 Task: Move the task Implement a new cloud-based facilities management system for a company to the section To-Do in the project BoostPro and sort the tasks in the project by Due Date
Action: Mouse moved to (428, 433)
Screenshot: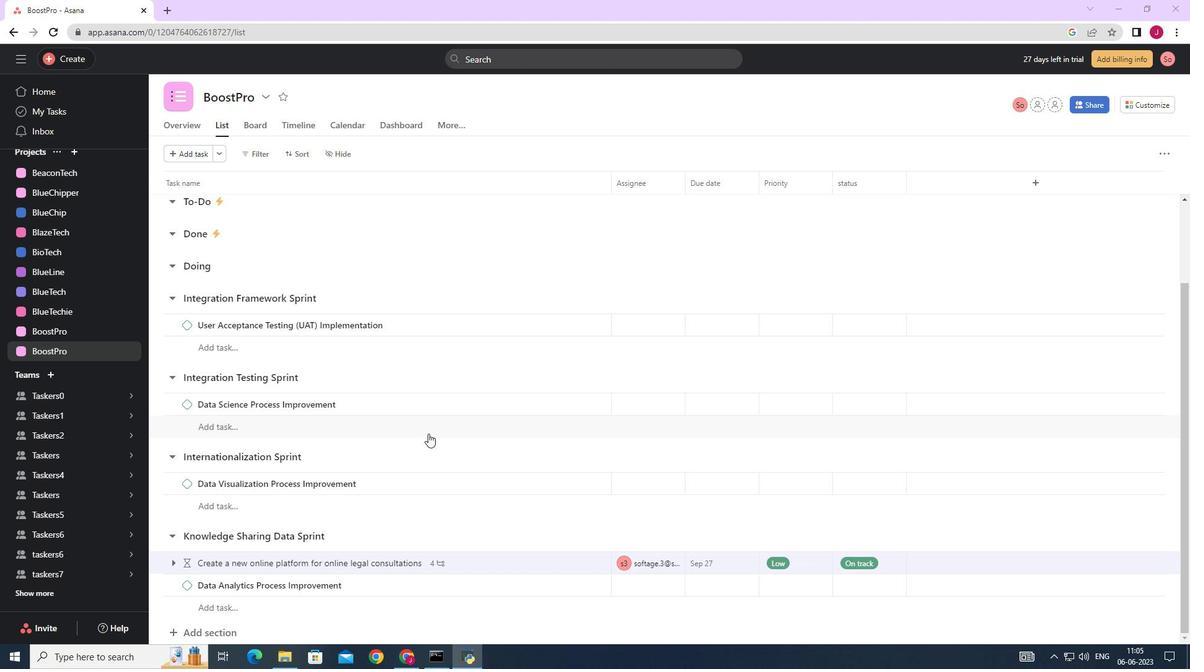
Action: Mouse scrolled (428, 432) with delta (0, 0)
Screenshot: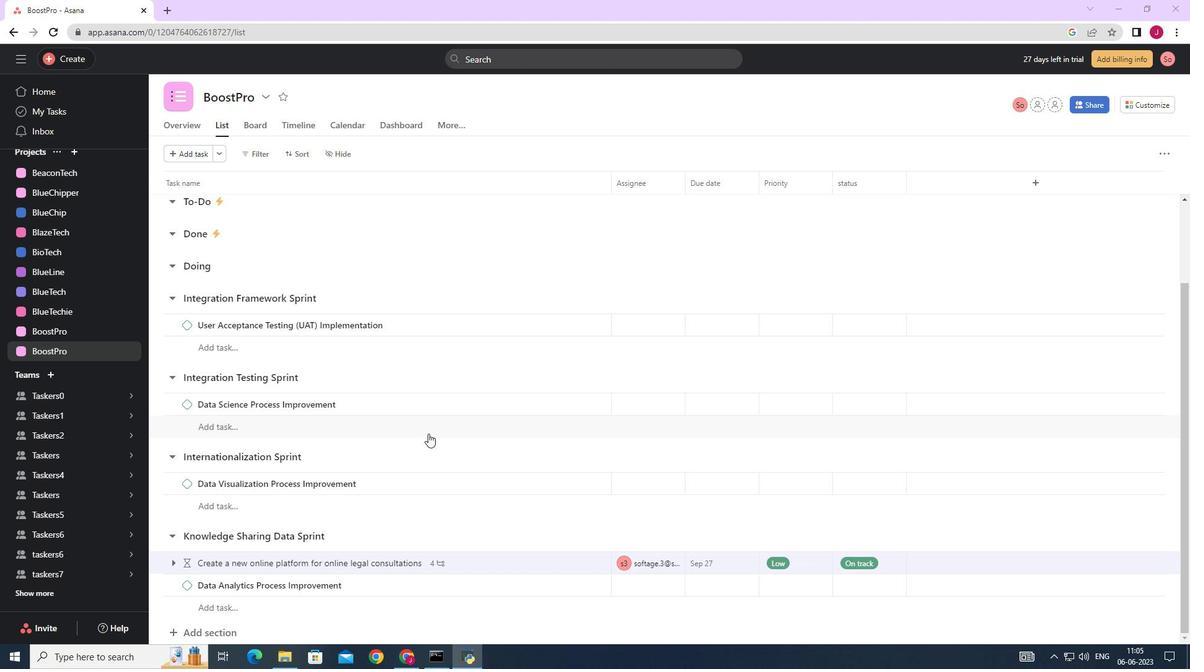 
Action: Mouse scrolled (428, 432) with delta (0, 0)
Screenshot: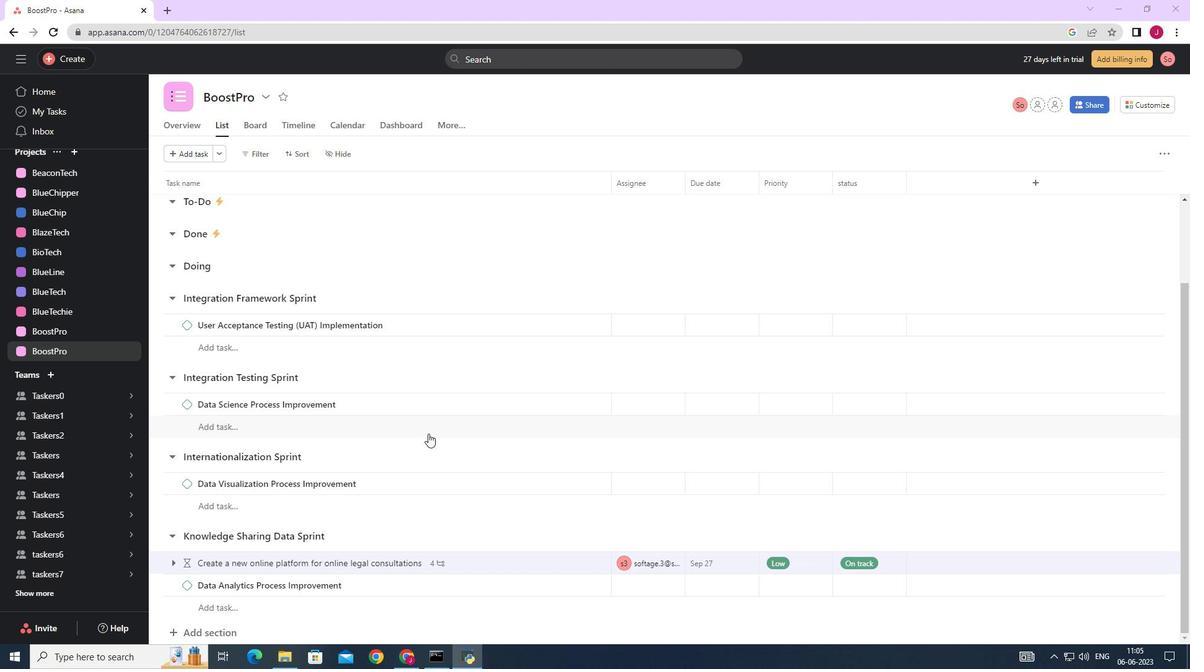 
Action: Mouse moved to (428, 432)
Screenshot: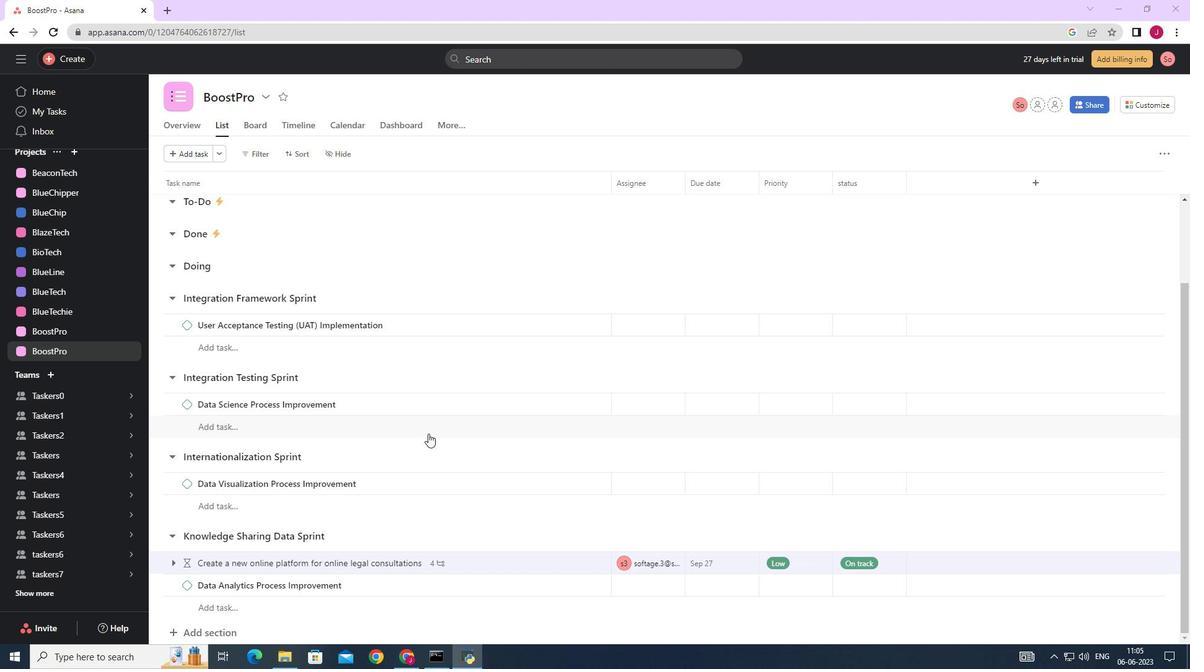
Action: Mouse scrolled (428, 432) with delta (0, 0)
Screenshot: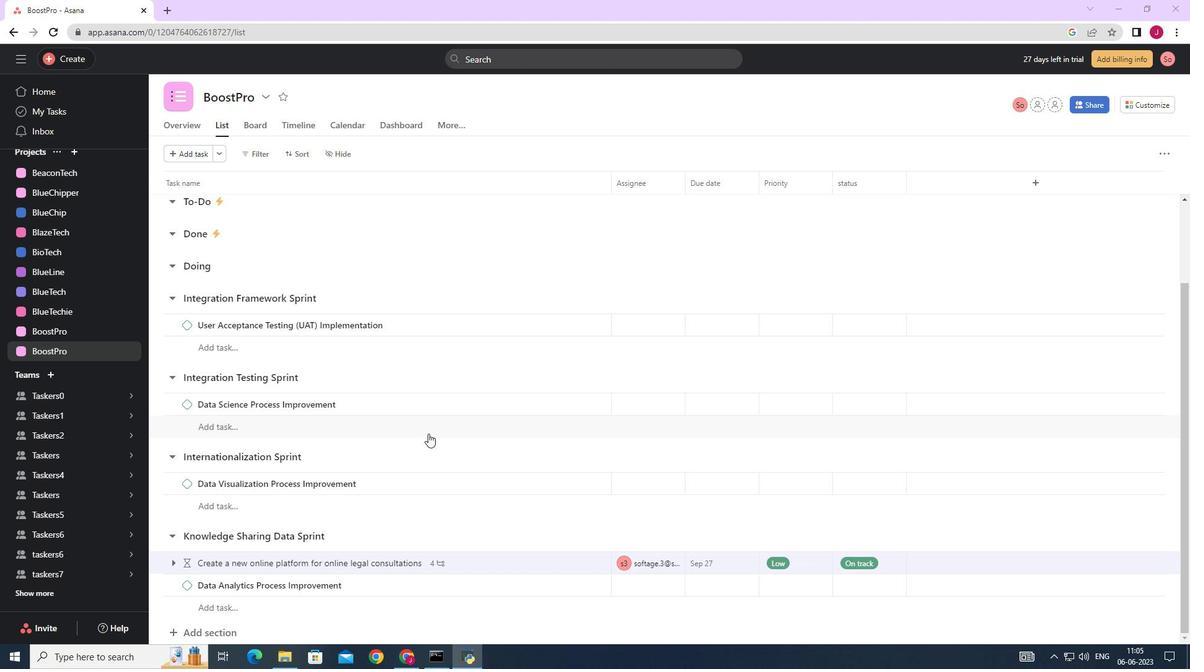 
Action: Mouse scrolled (428, 432) with delta (0, 0)
Screenshot: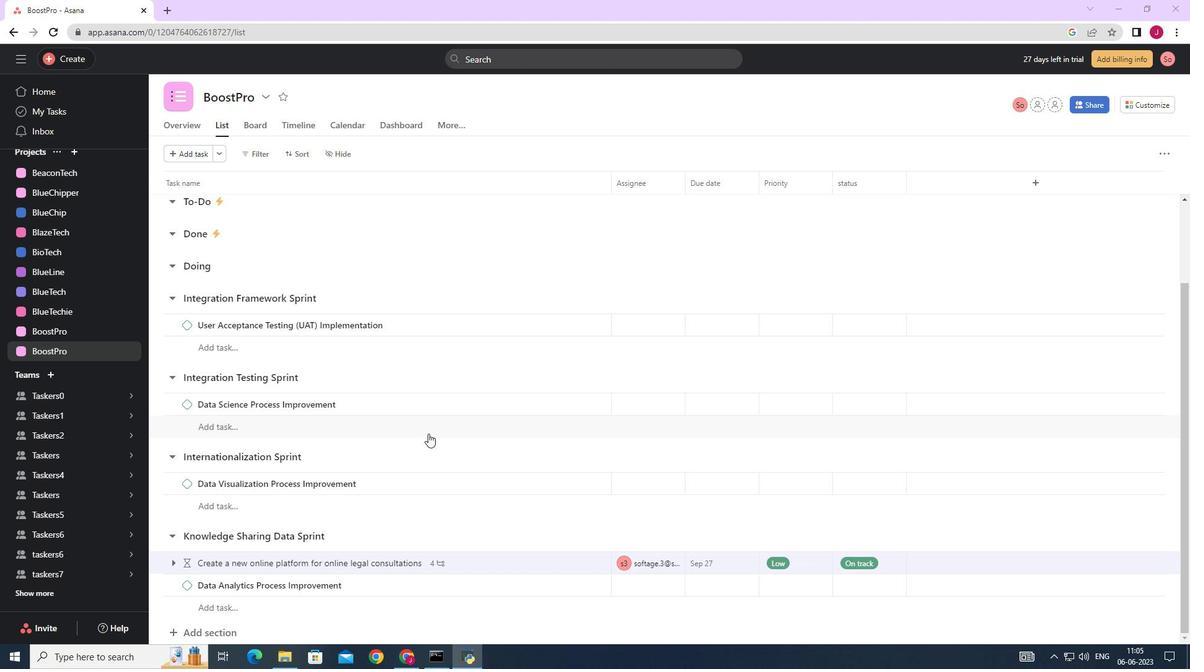 
Action: Mouse moved to (427, 432)
Screenshot: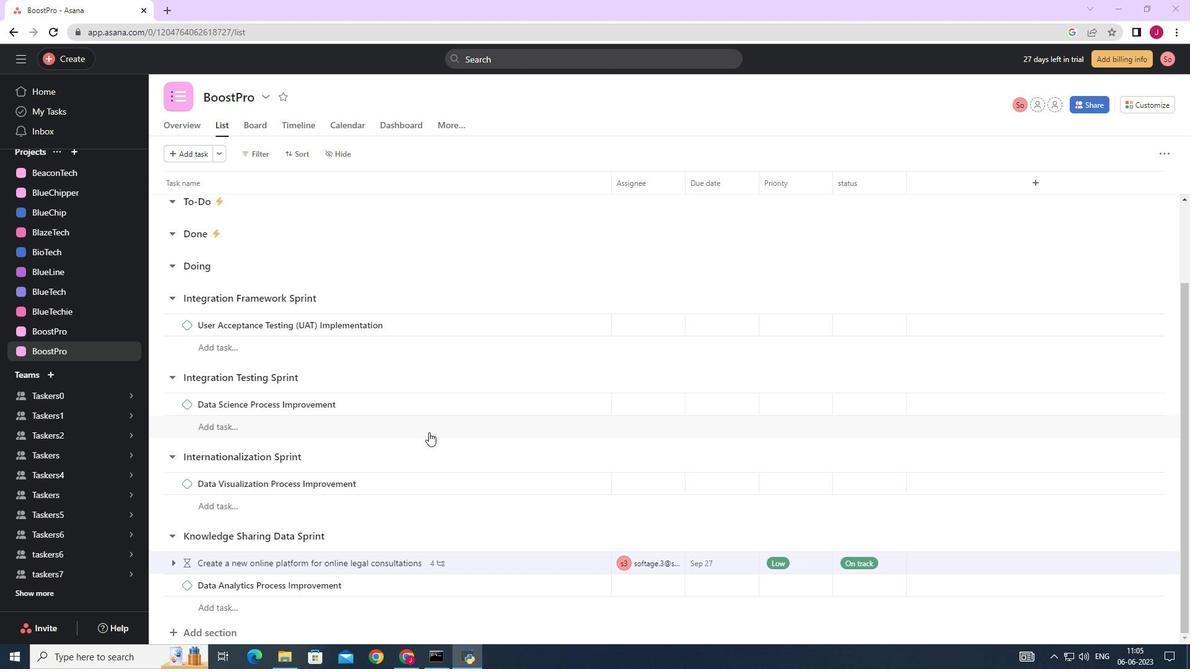 
Action: Mouse scrolled (427, 433) with delta (0, 0)
Screenshot: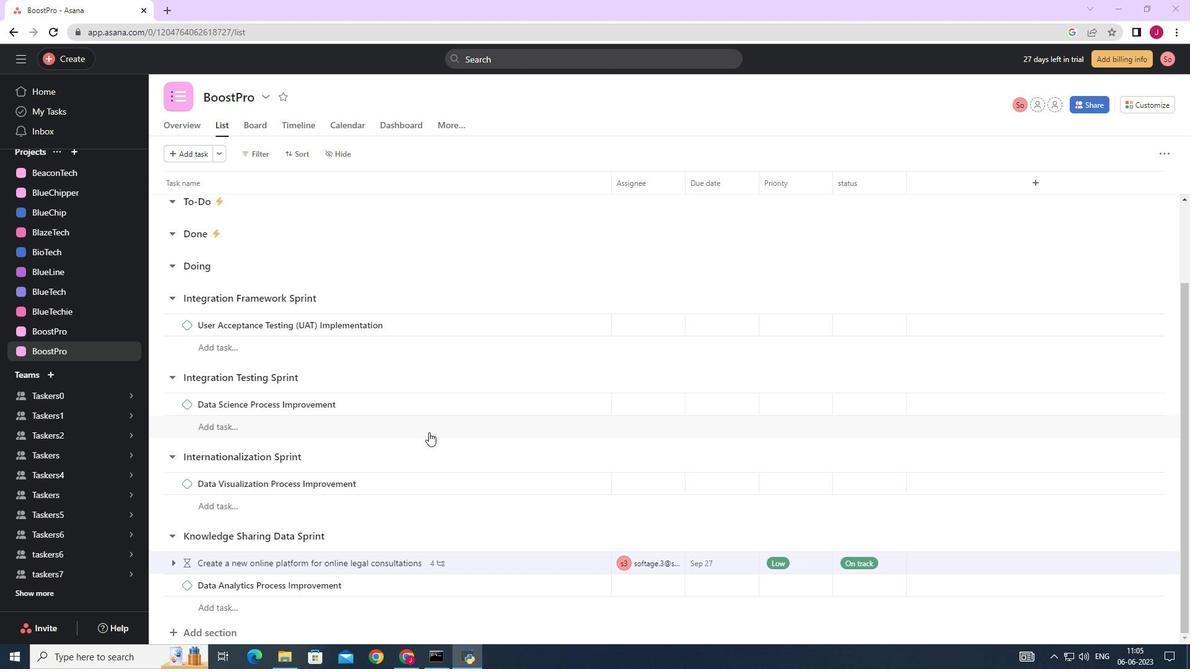 
Action: Mouse scrolled (427, 433) with delta (0, 0)
Screenshot: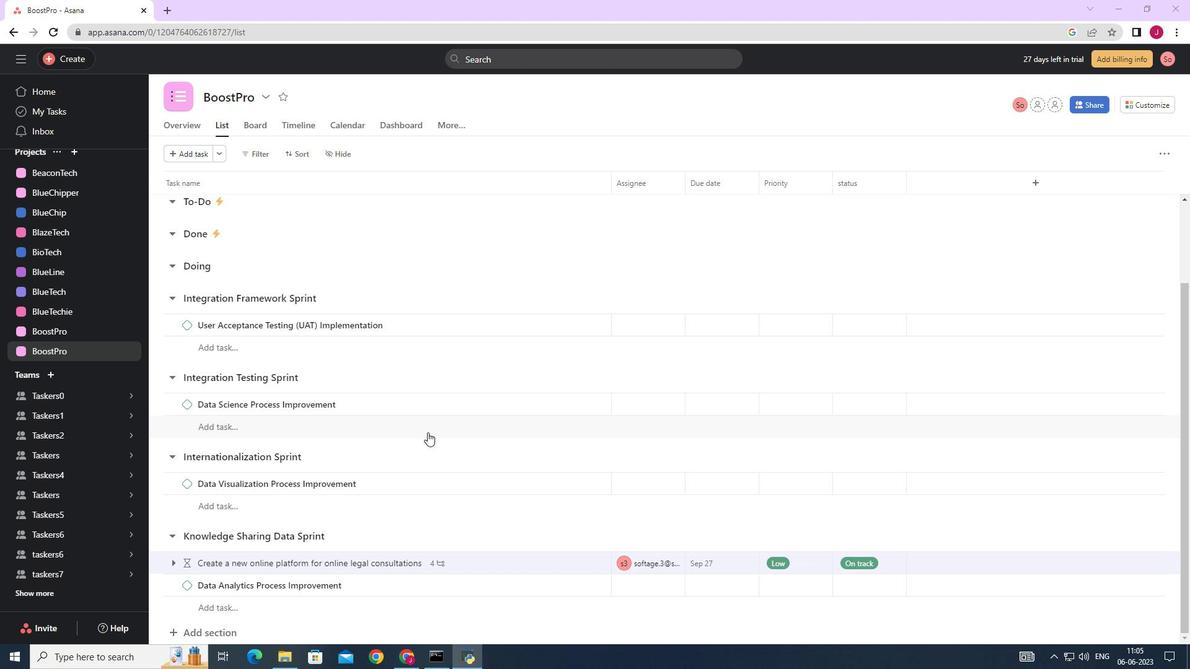 
Action: Mouse moved to (427, 432)
Screenshot: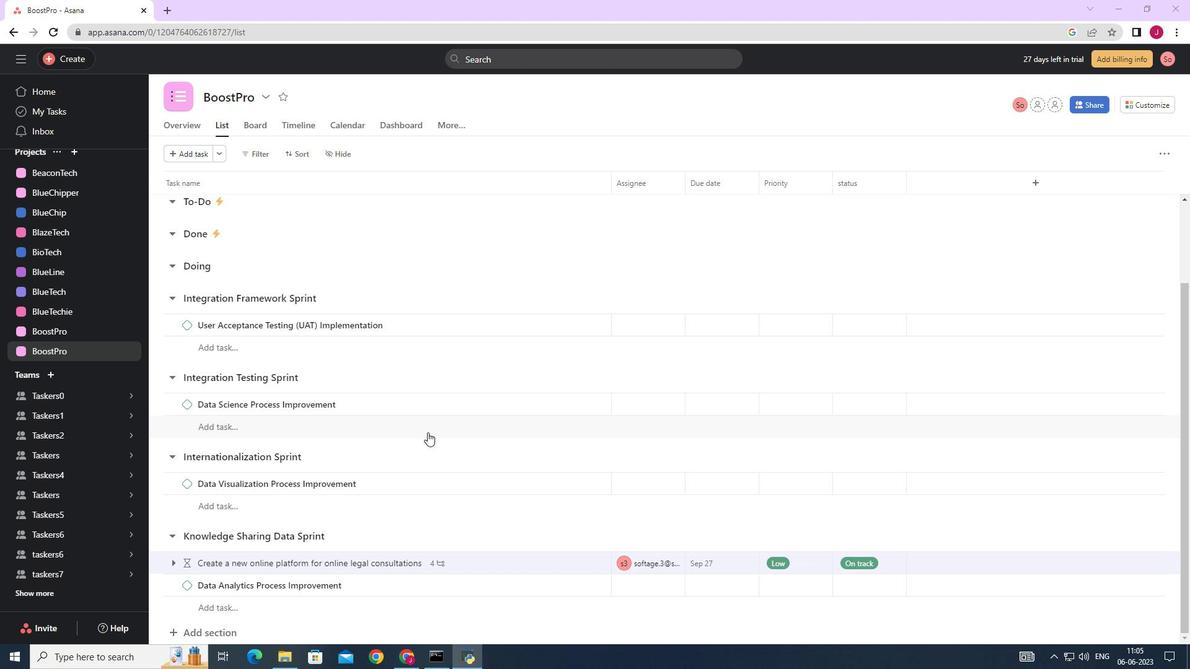 
Action: Mouse scrolled (427, 432) with delta (0, 0)
Screenshot: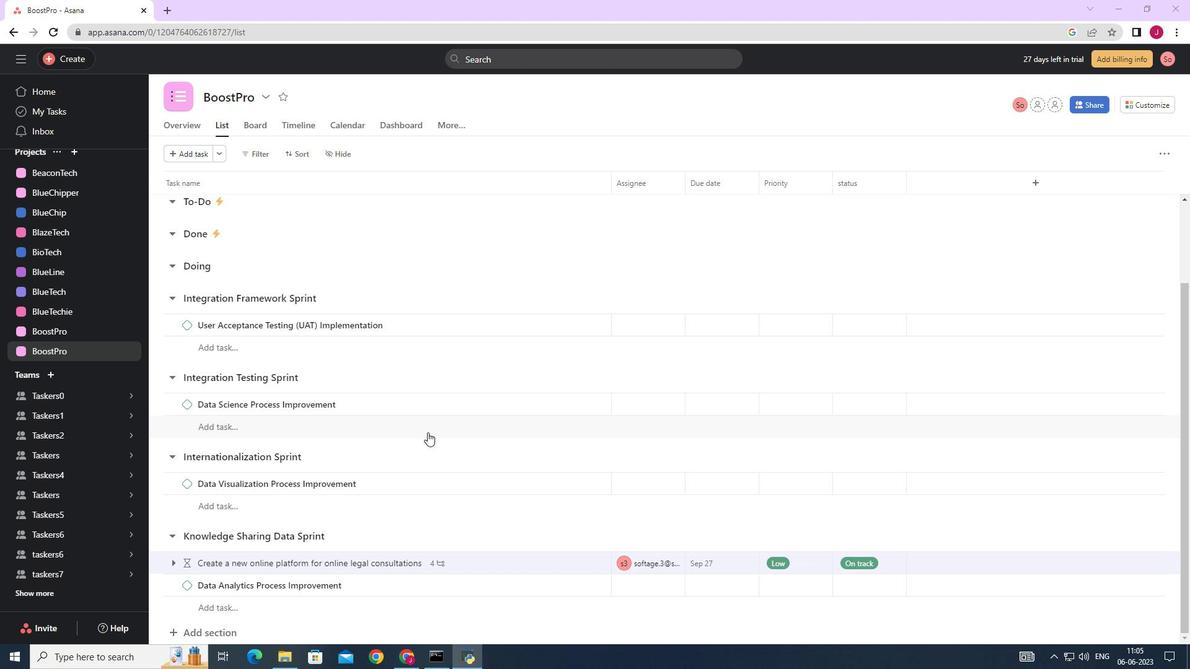 
Action: Mouse scrolled (427, 432) with delta (0, 0)
Screenshot: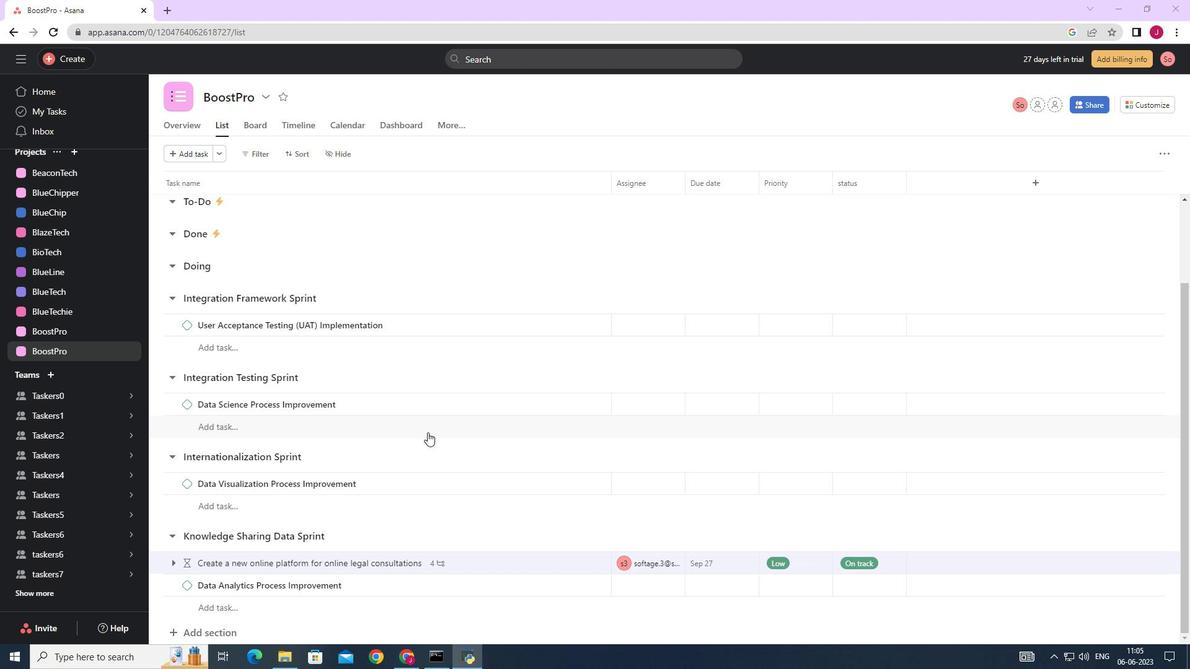 
Action: Mouse moved to (427, 430)
Screenshot: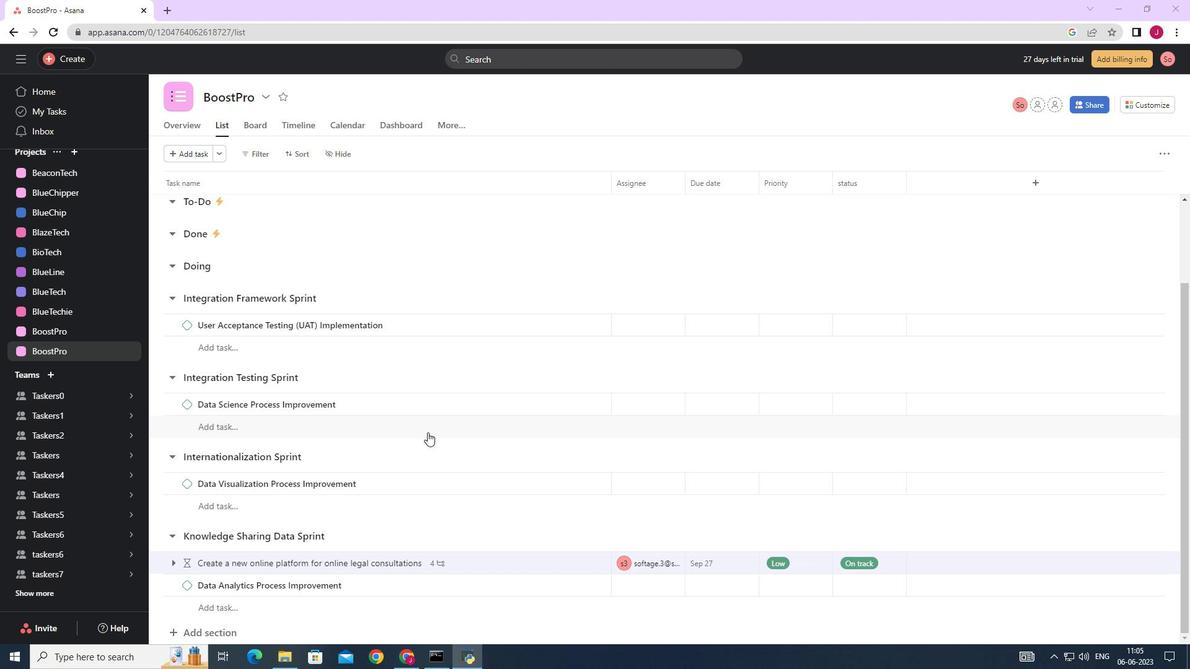 
Action: Mouse scrolled (427, 430) with delta (0, 0)
Screenshot: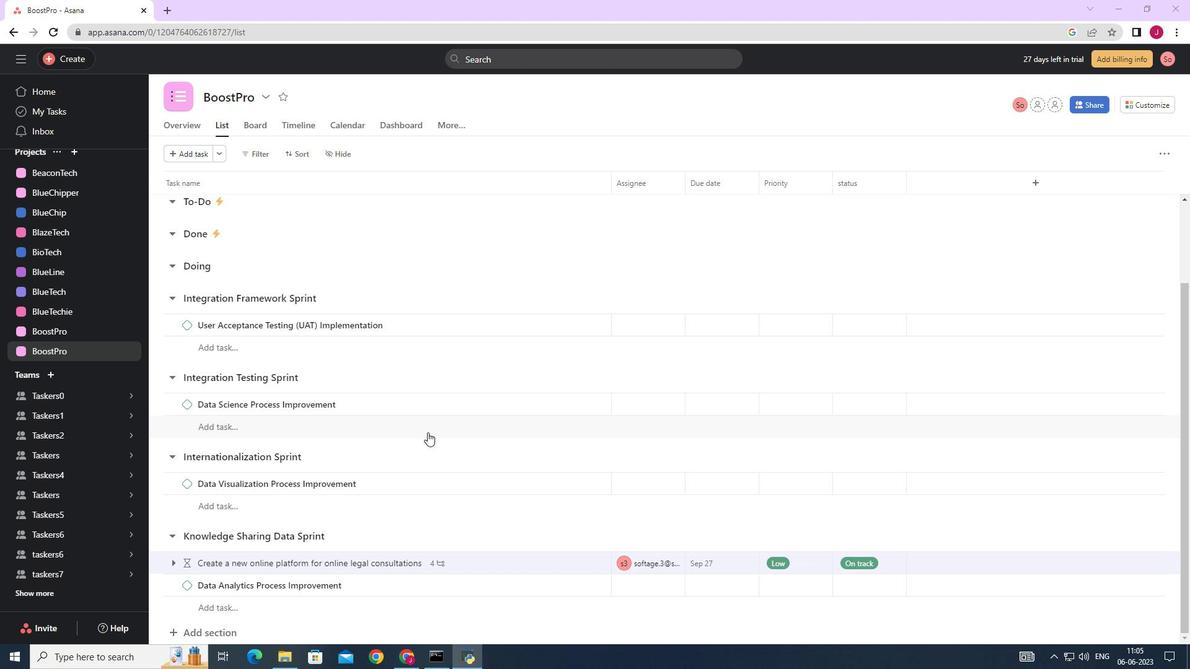 
Action: Mouse moved to (577, 251)
Screenshot: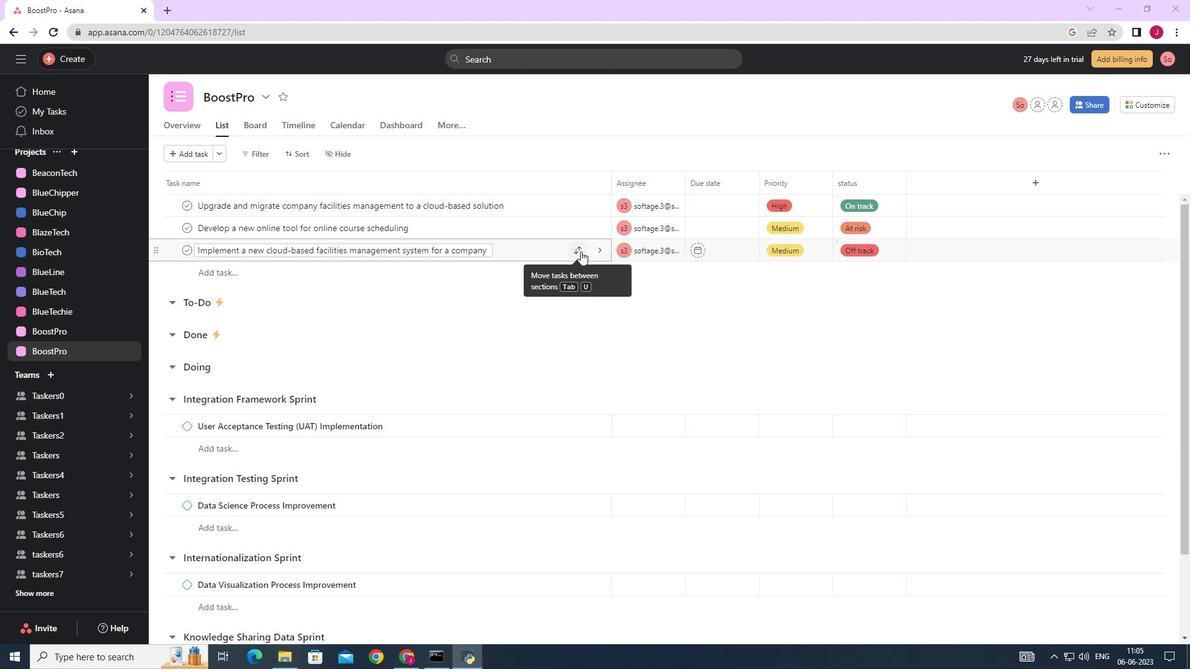 
Action: Mouse pressed left at (577, 251)
Screenshot: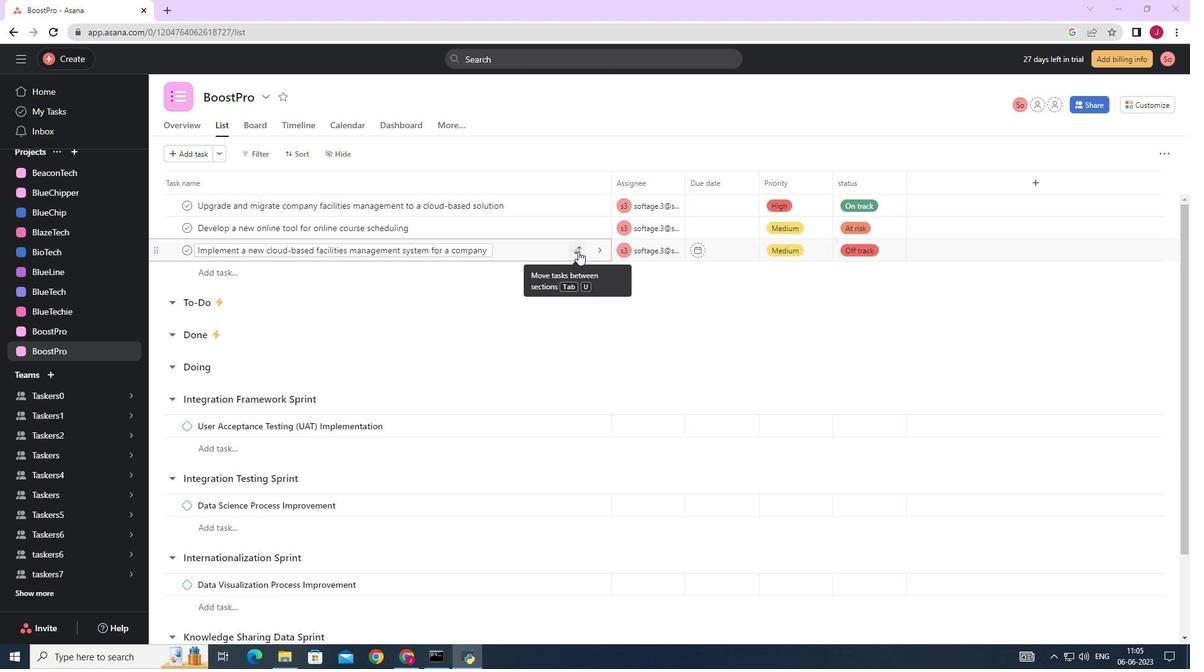
Action: Mouse moved to (481, 313)
Screenshot: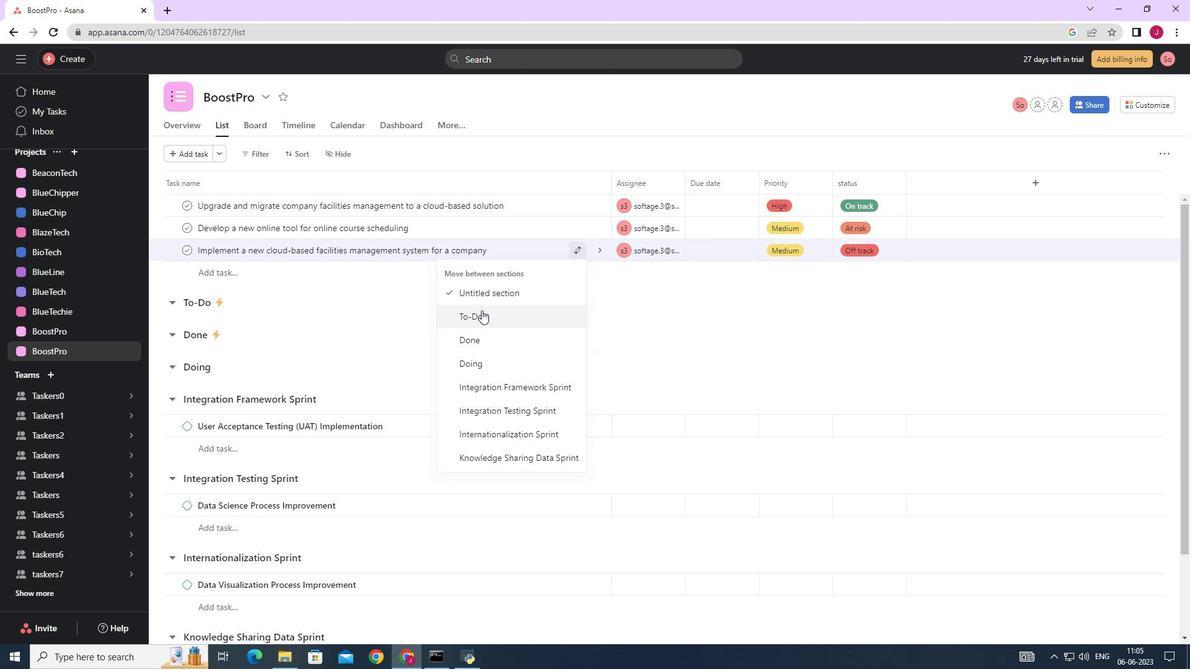 
Action: Mouse pressed left at (481, 313)
Screenshot: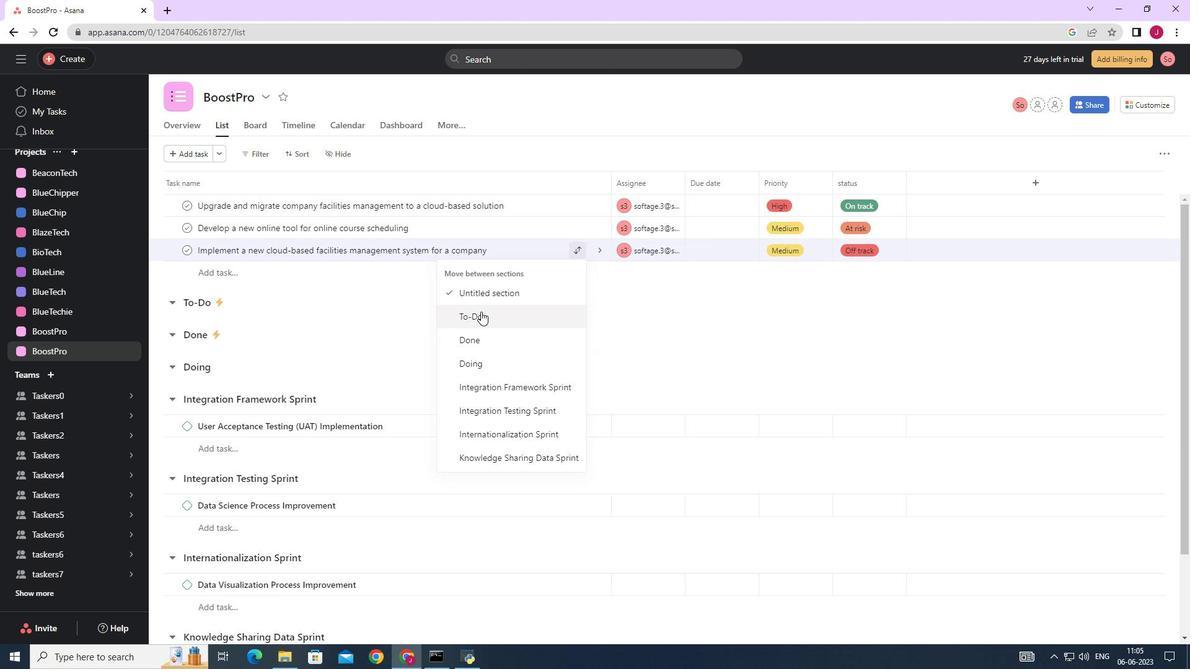 
Action: Mouse moved to (313, 150)
Screenshot: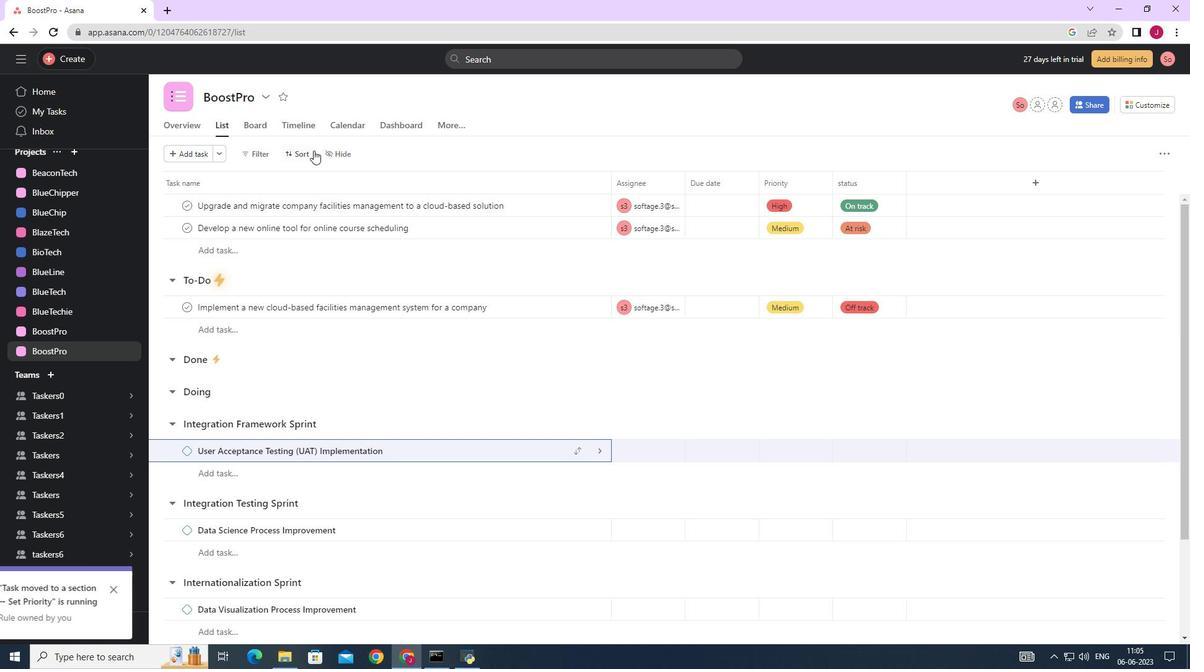 
Action: Mouse pressed left at (313, 150)
Screenshot: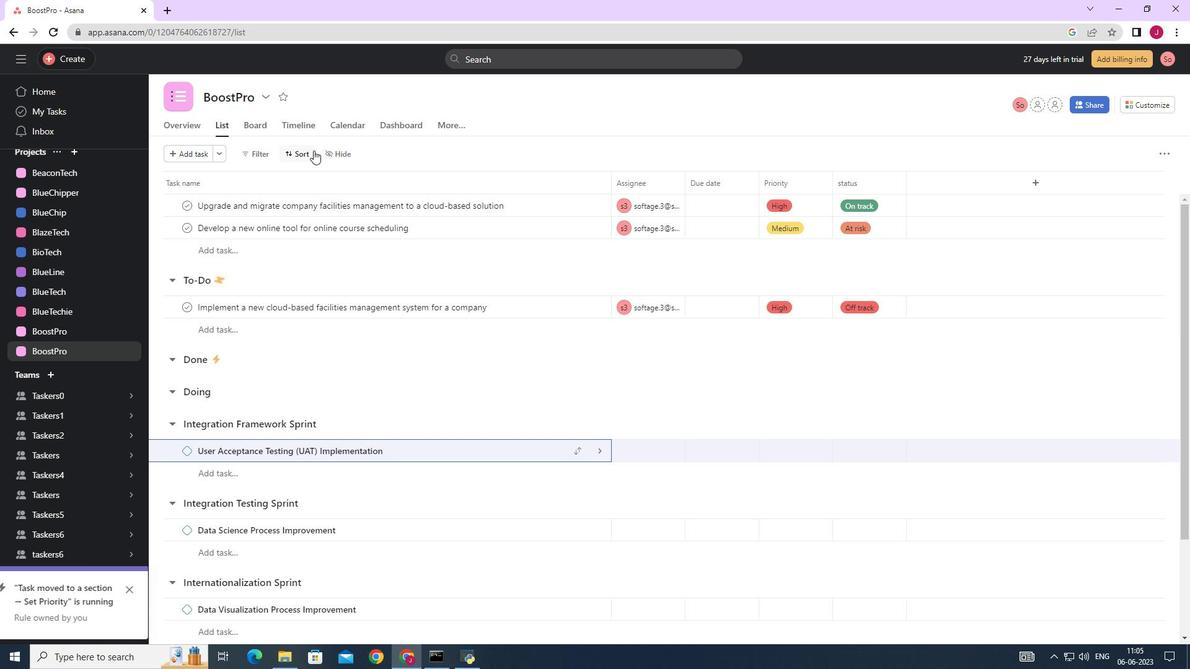 
Action: Mouse moved to (321, 232)
Screenshot: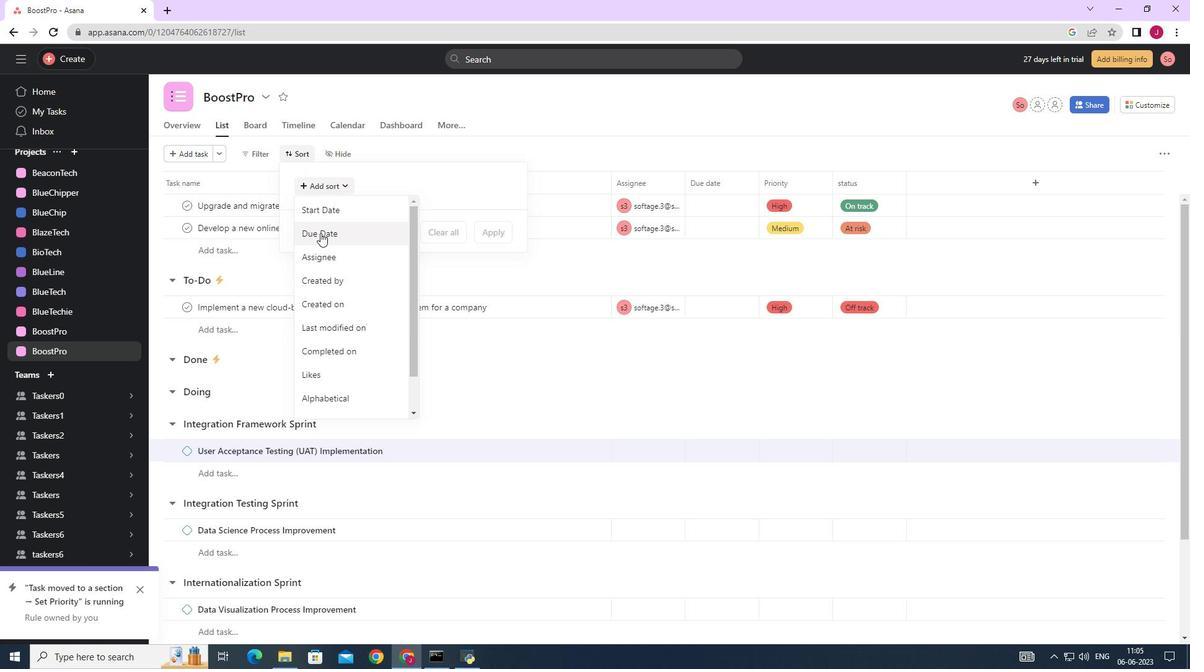 
Action: Mouse pressed left at (321, 232)
Screenshot: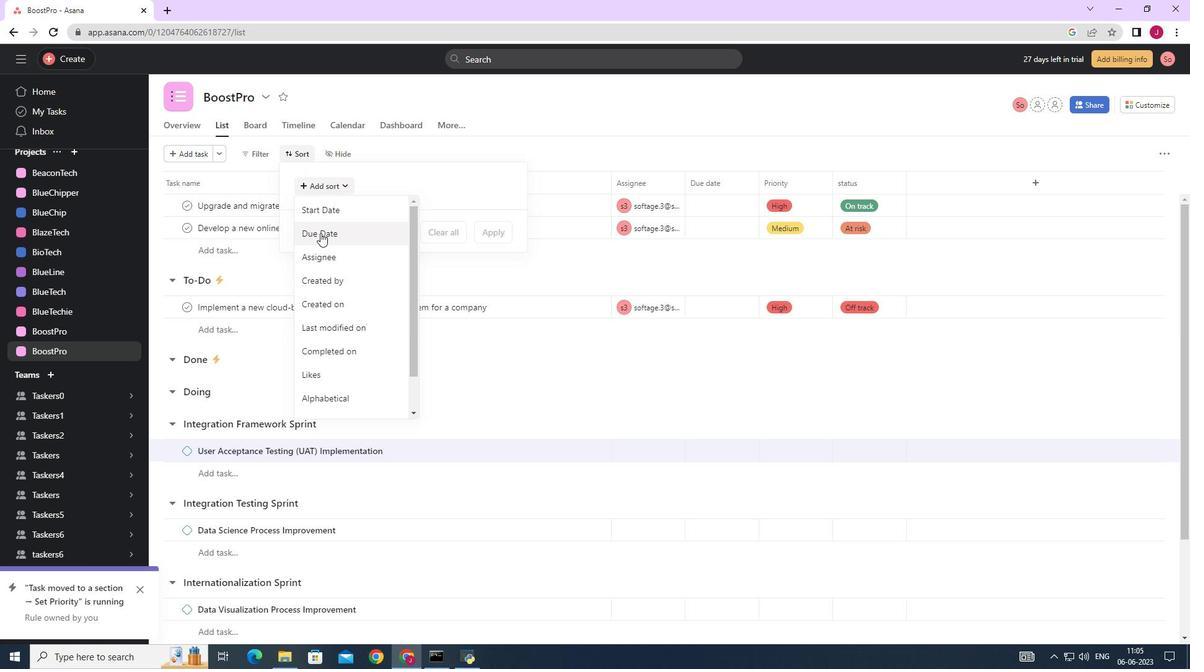 
Action: Mouse moved to (496, 283)
Screenshot: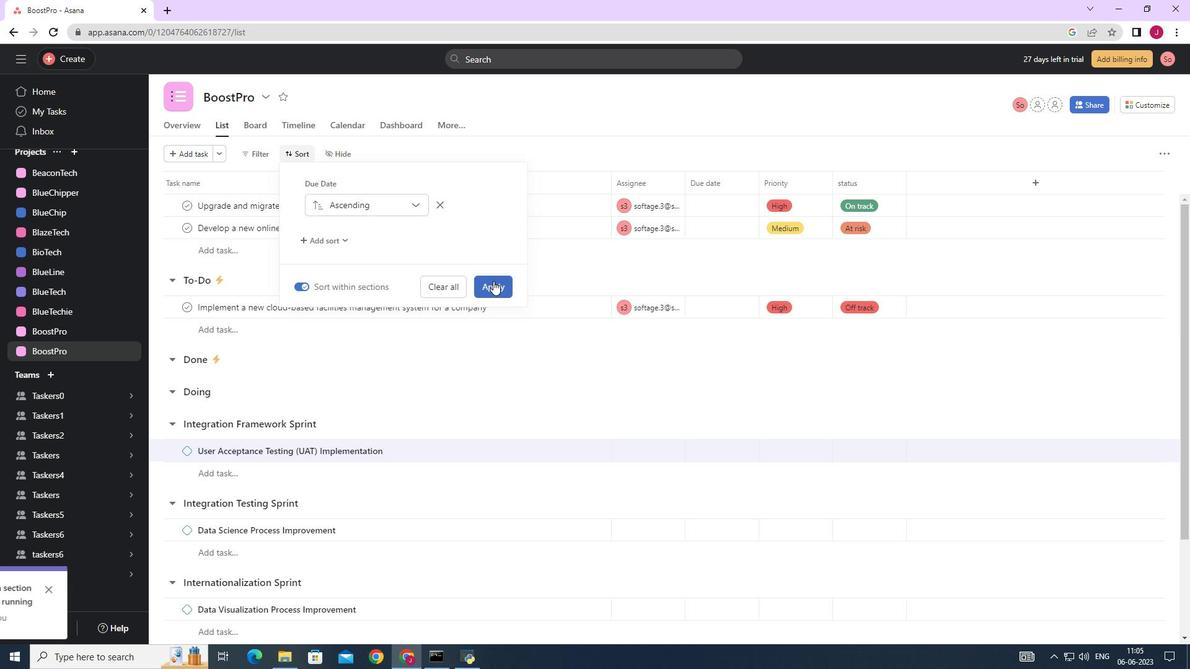 
Action: Mouse pressed left at (496, 283)
Screenshot: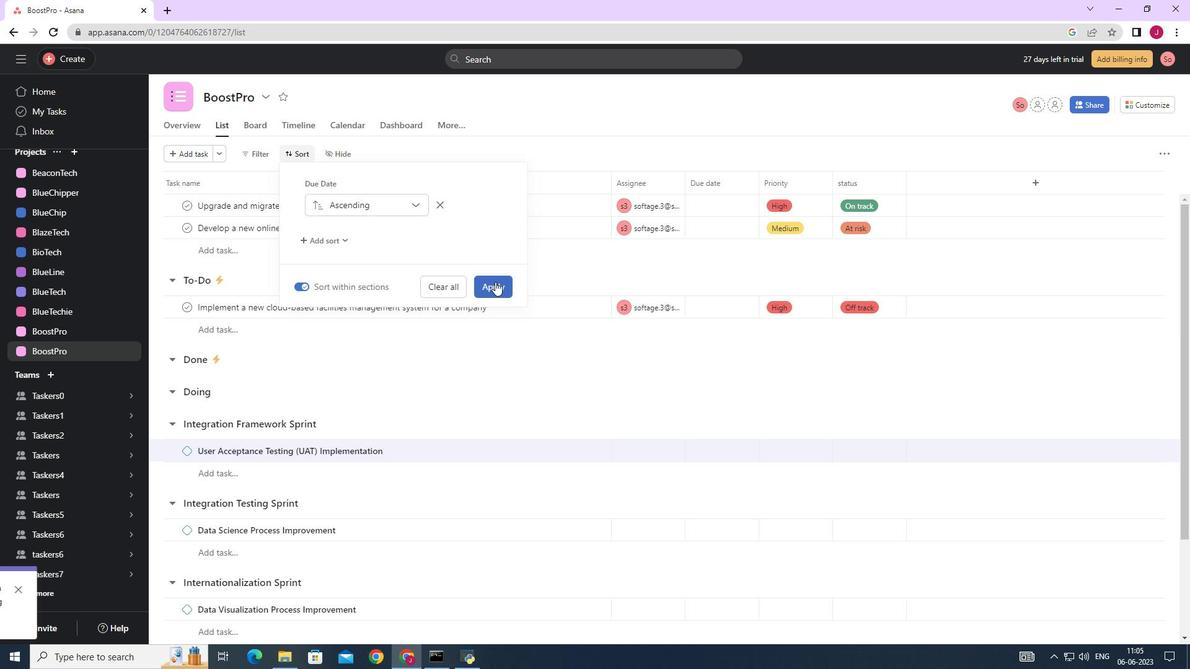 
Action: Mouse moved to (599, 390)
Screenshot: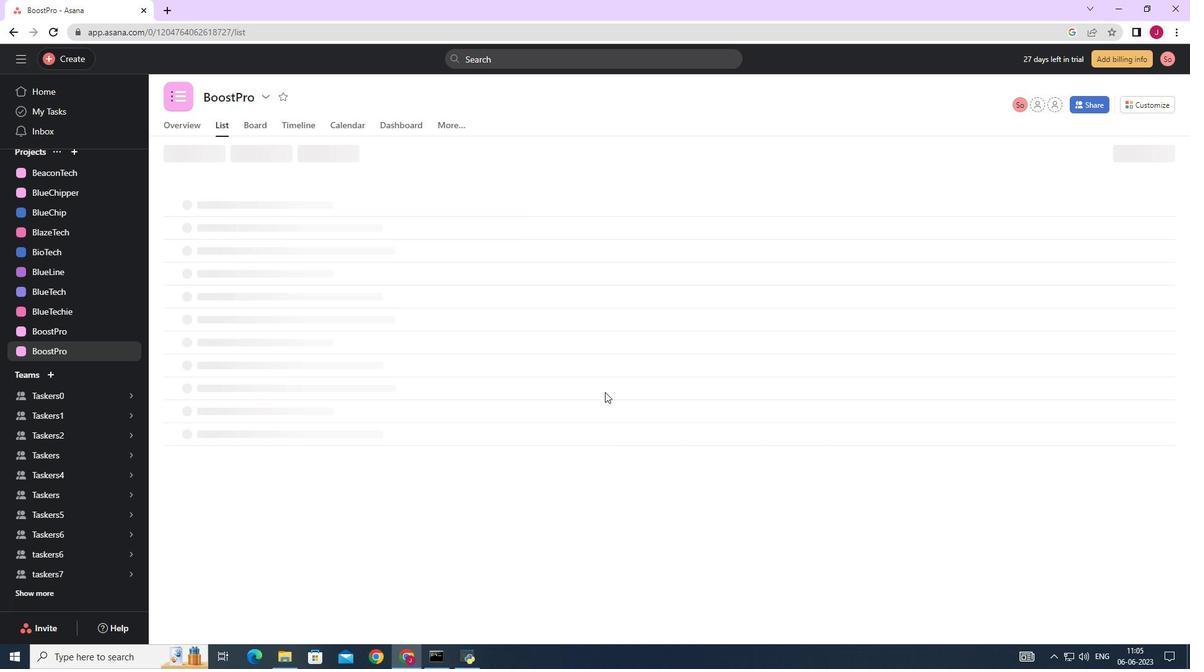 
